 Task: Show Hide Others
Action: Mouse pressed left at (214, 215)
Screenshot: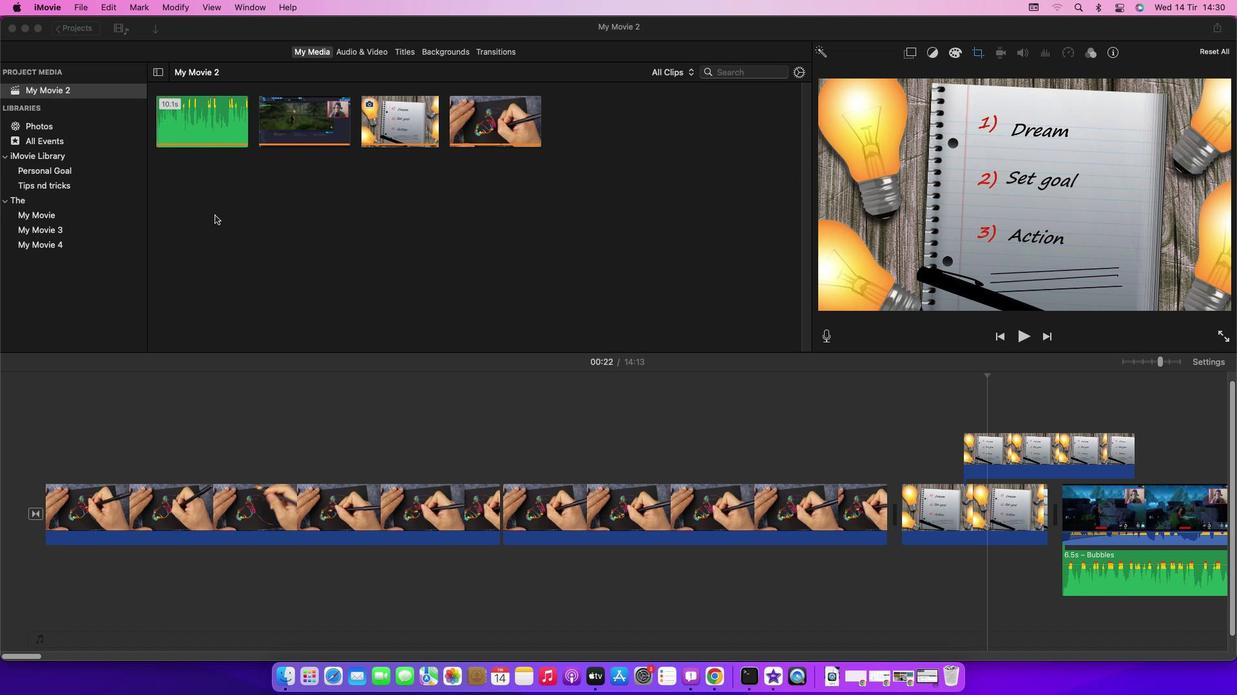 
Action: Mouse moved to (53, 5)
Screenshot: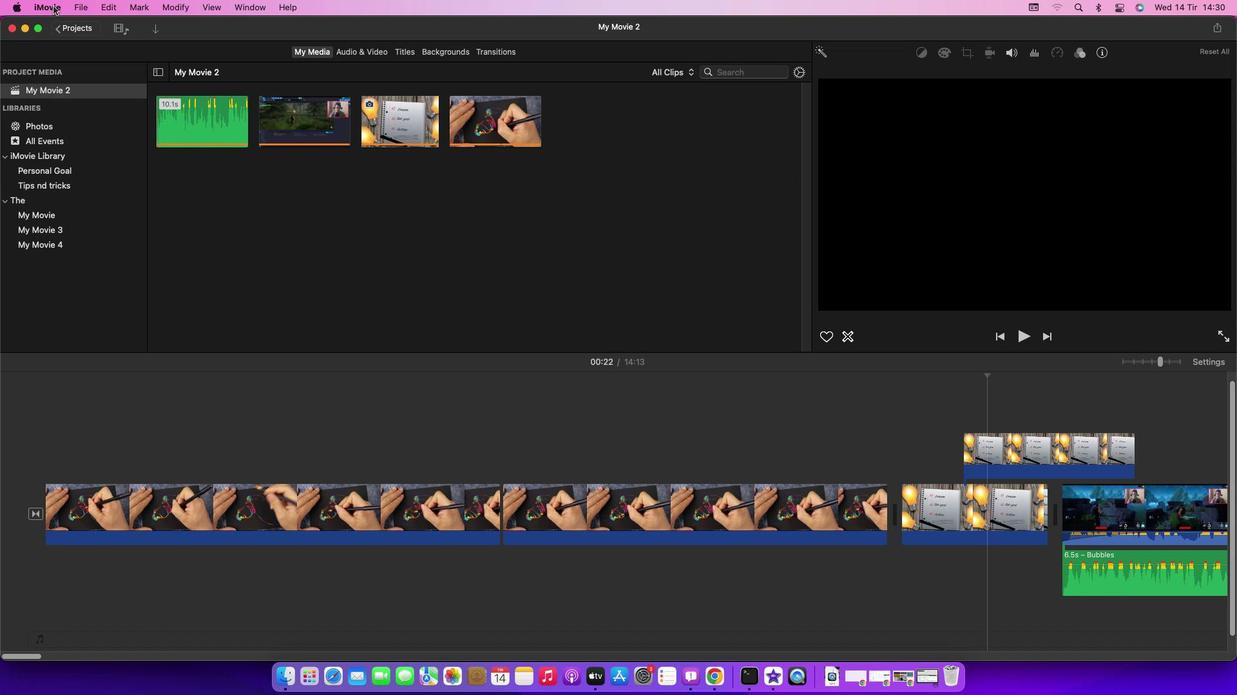 
Action: Mouse pressed left at (53, 5)
Screenshot: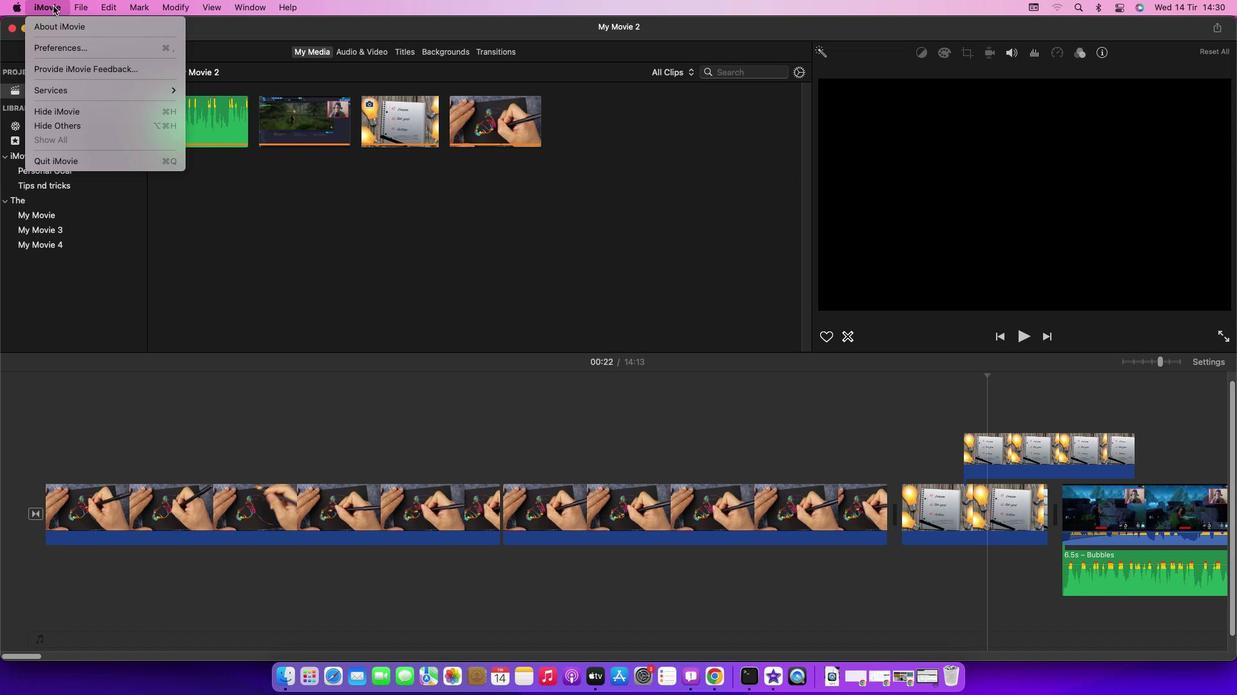 
Action: Mouse moved to (94, 130)
Screenshot: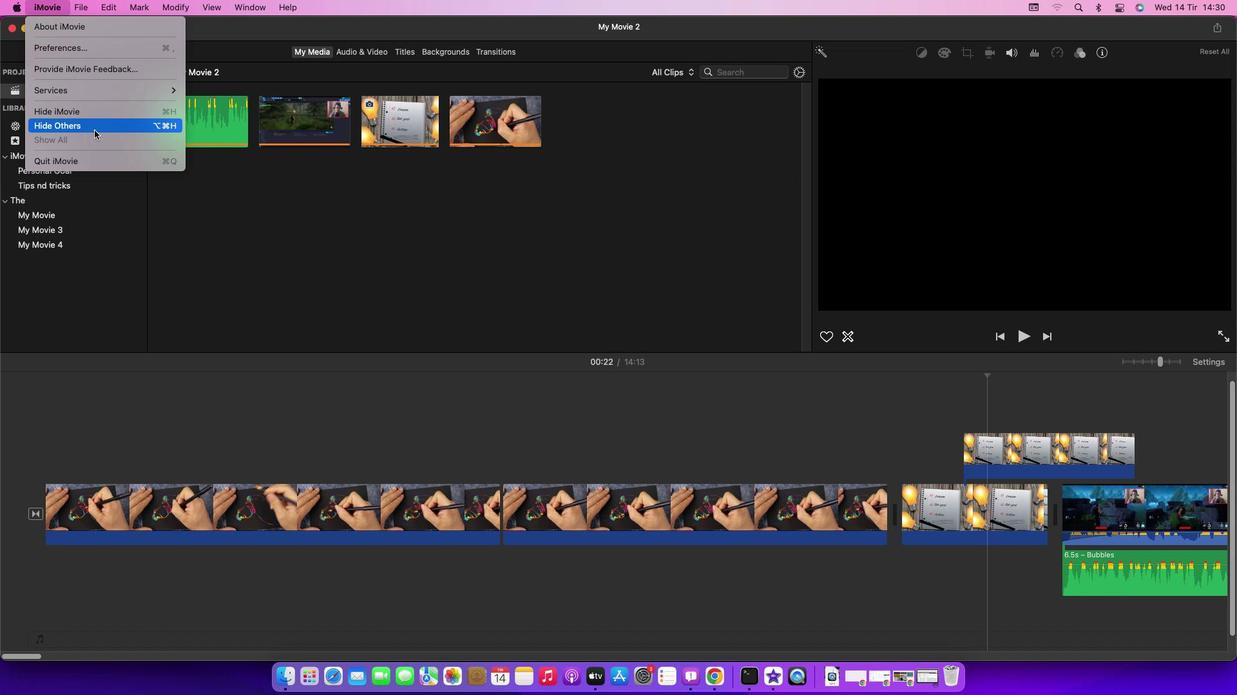 
